 Task: Add tag "Urgent" and "Due".
Action: Mouse moved to (383, 113)
Screenshot: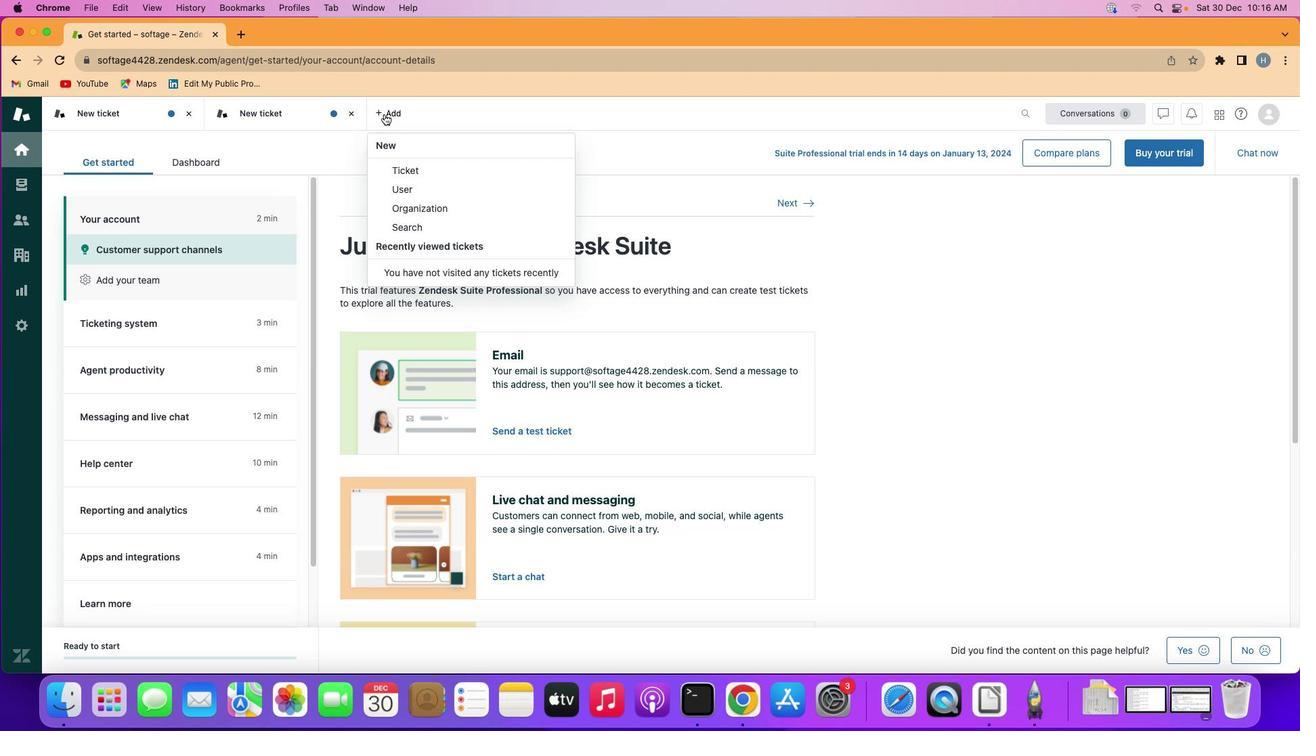 
Action: Mouse pressed left at (383, 113)
Screenshot: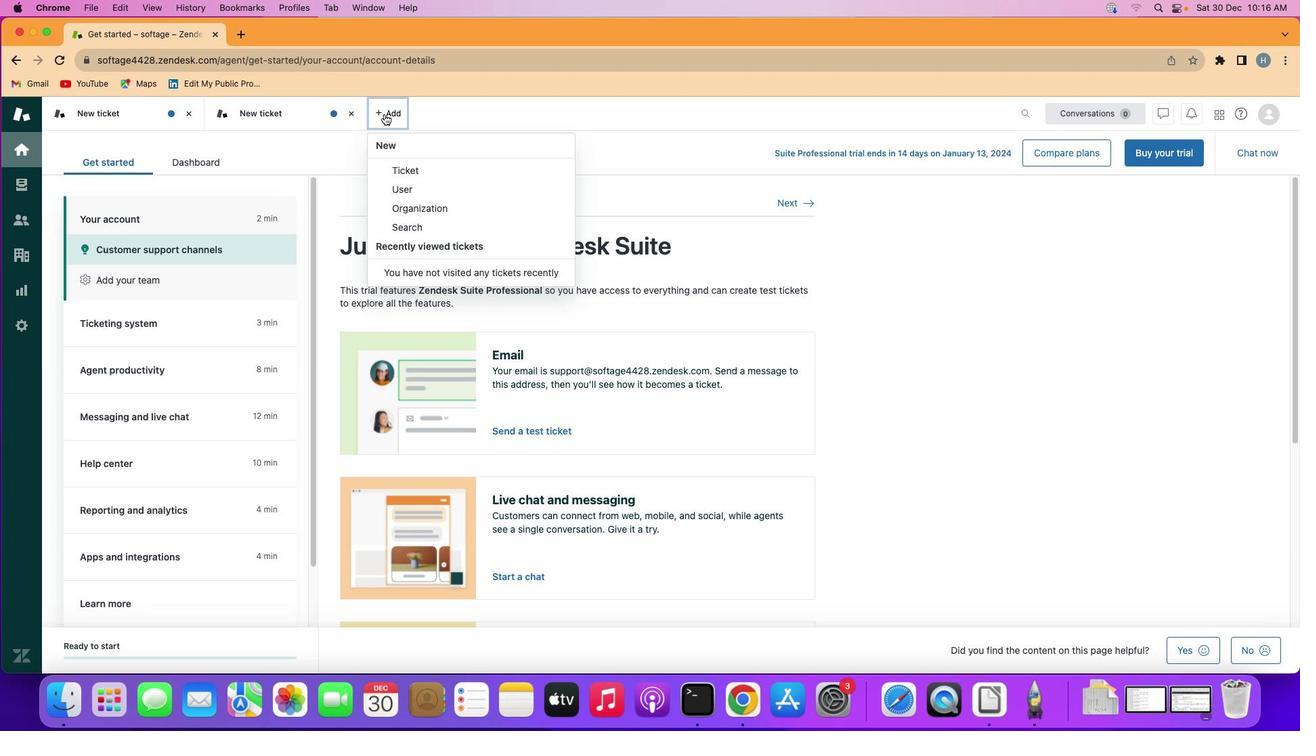 
Action: Mouse moved to (186, 359)
Screenshot: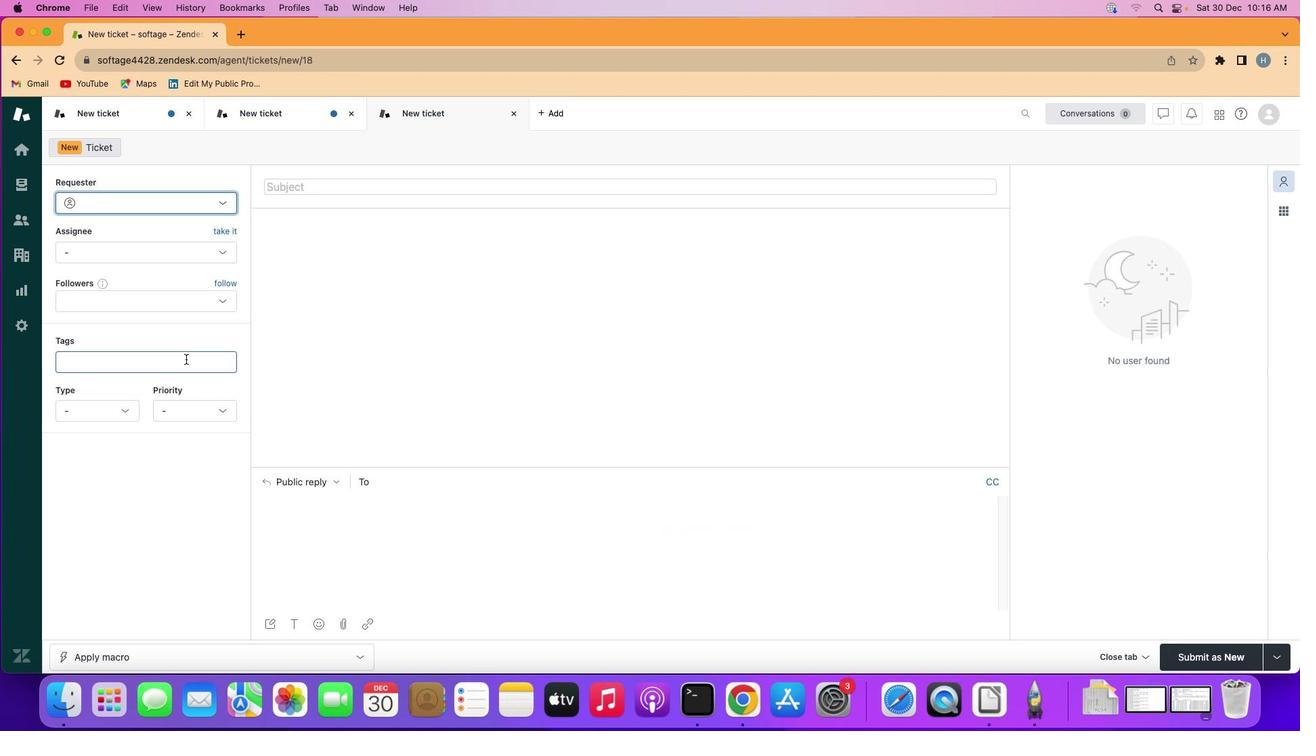 
Action: Mouse pressed left at (186, 359)
Screenshot: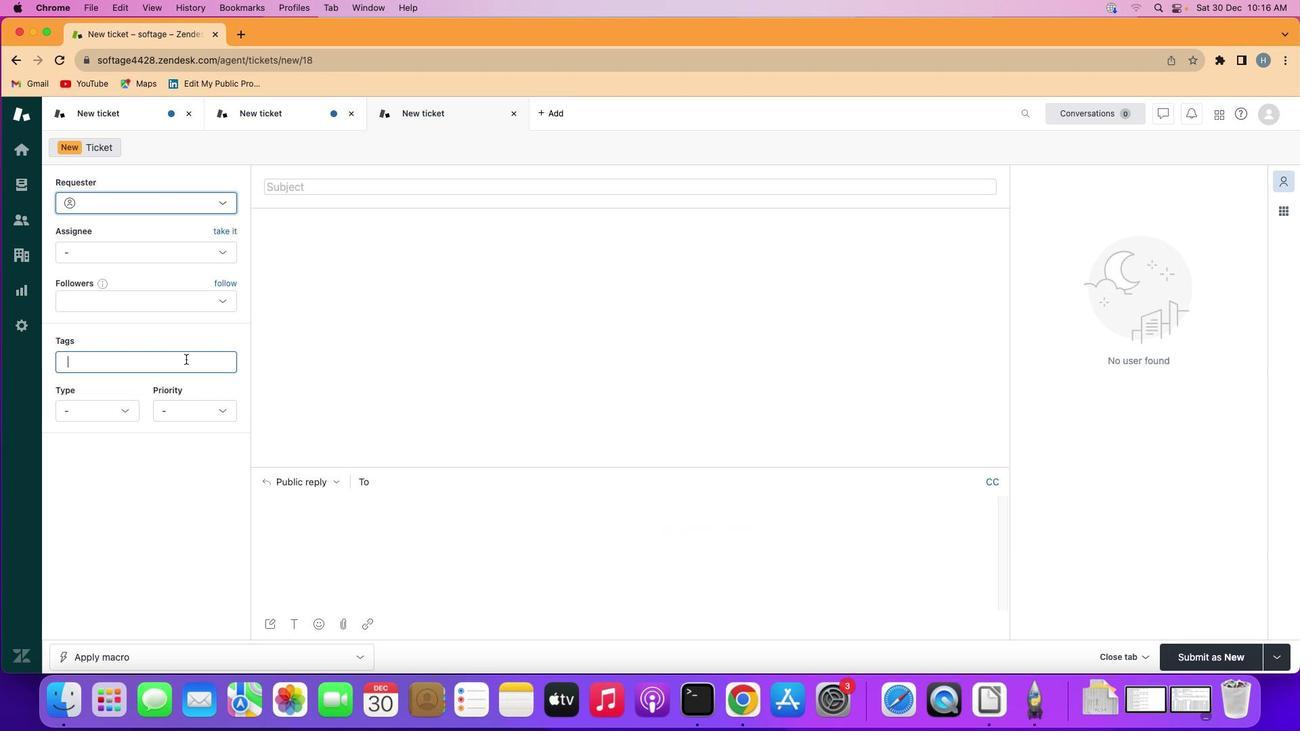 
Action: Key pressed Key.shift'U''r''g''e''n''t'Key.enterKey.shift'D''u''e'Key.enter
Screenshot: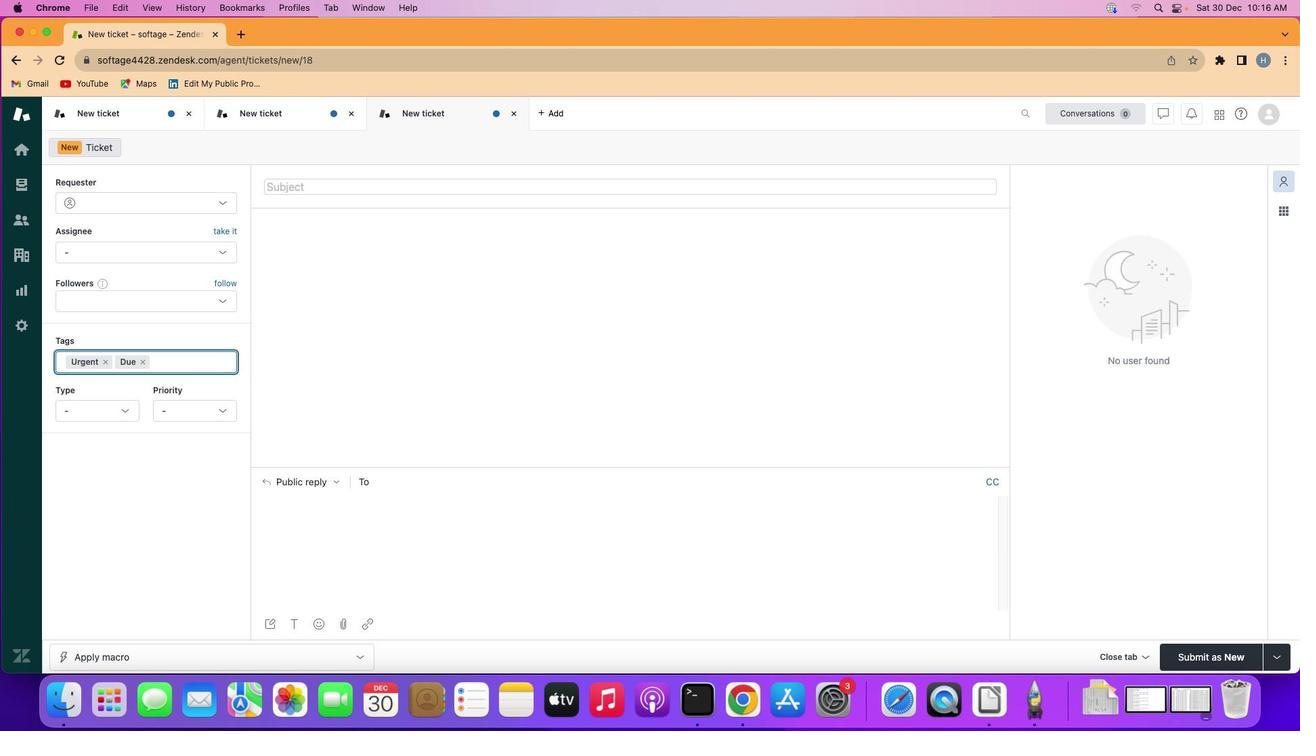 
Action: Mouse moved to (308, 392)
Screenshot: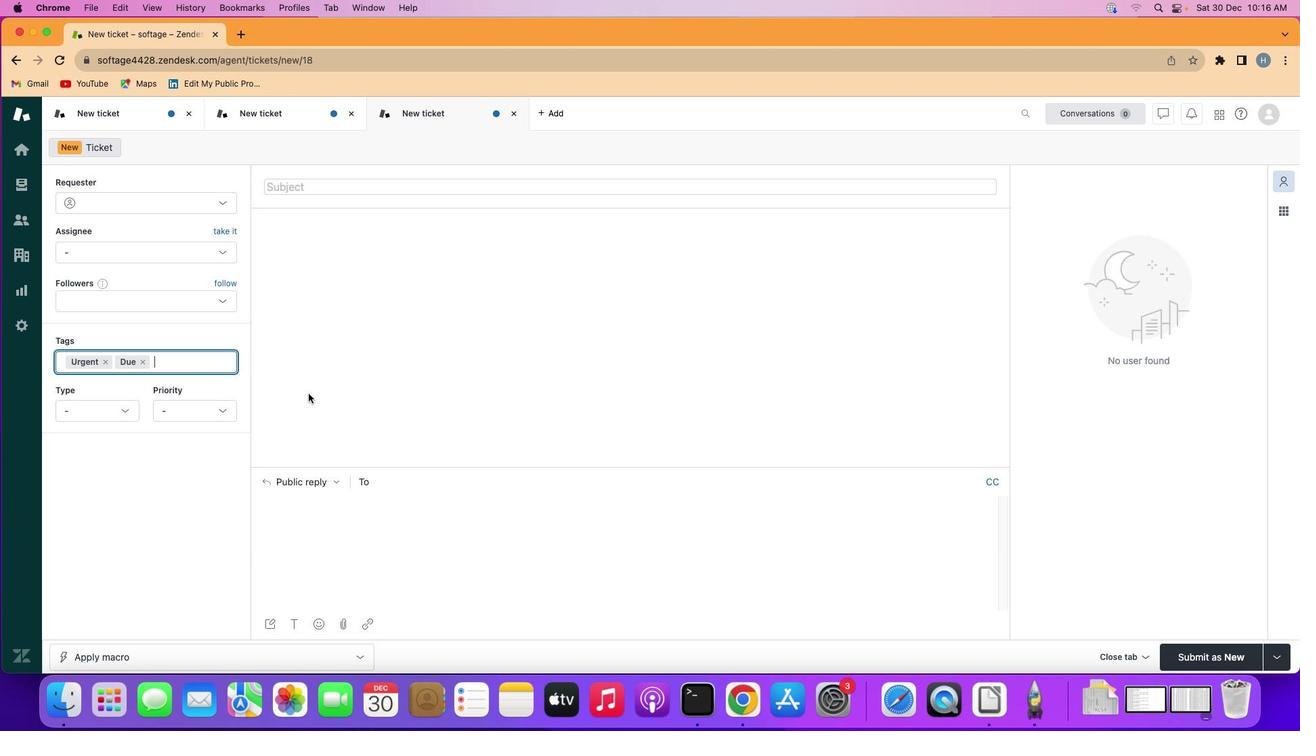 
